 Task: Use a high contrast filter to emphasize the details in a any photo.
Action: Mouse moved to (497, 166)
Screenshot: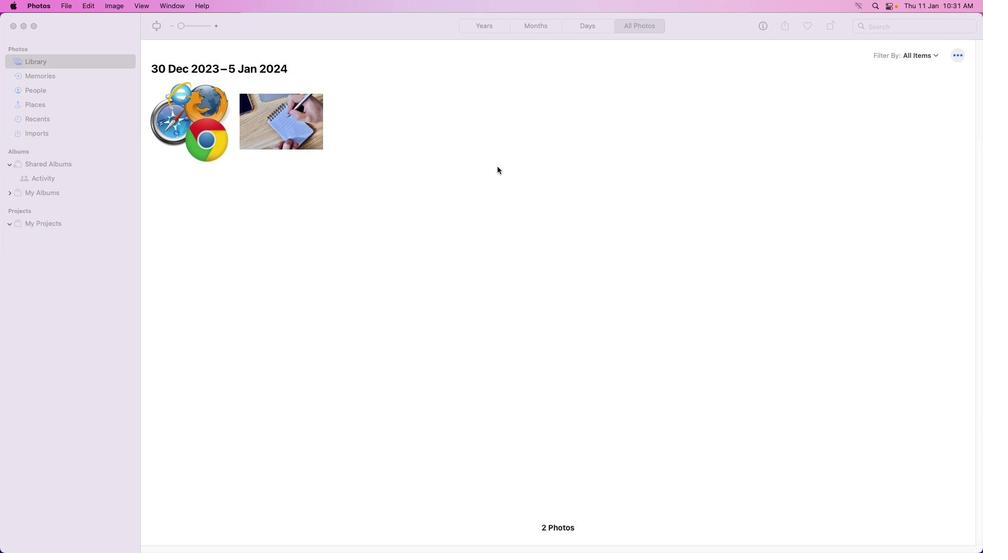 
Action: Mouse pressed left at (497, 166)
Screenshot: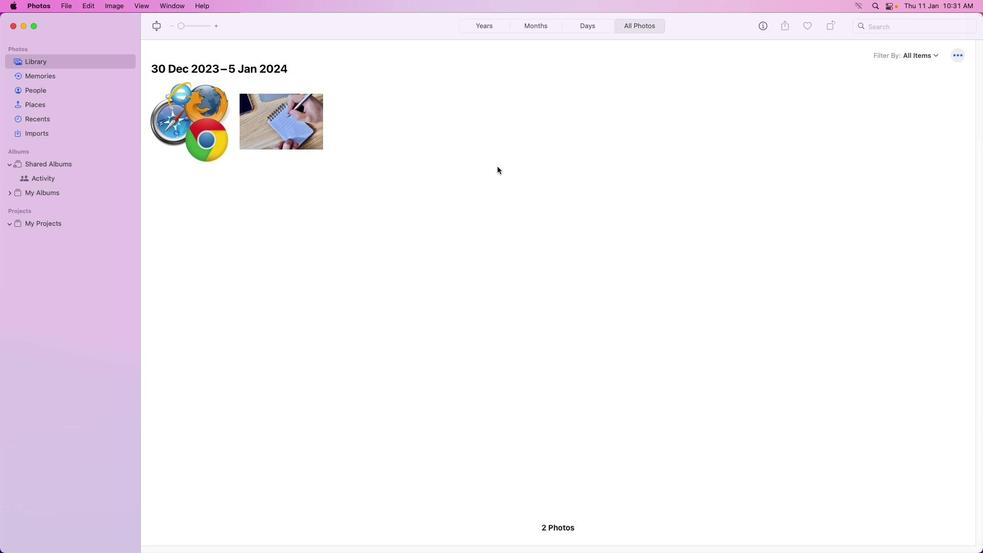 
Action: Mouse moved to (187, 130)
Screenshot: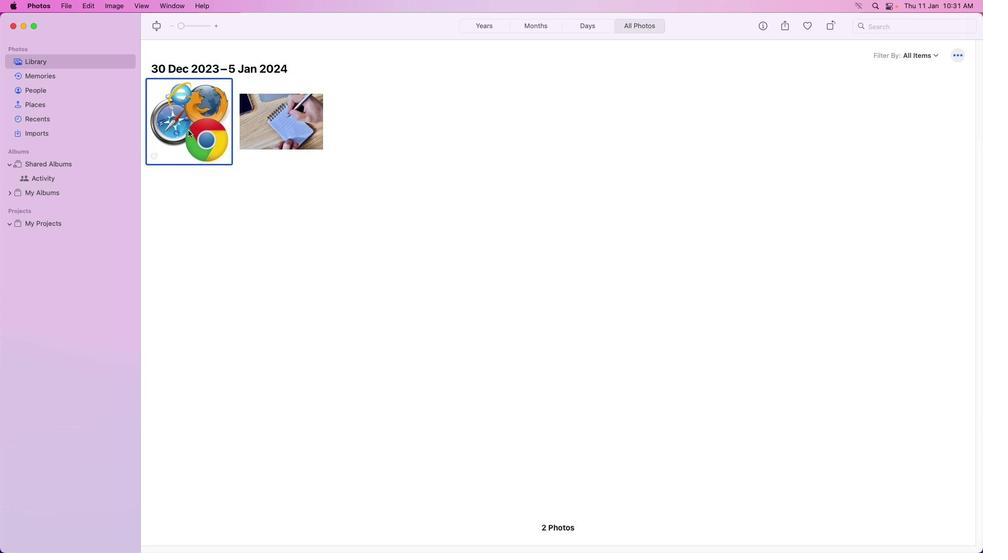 
Action: Mouse pressed left at (187, 130)
Screenshot: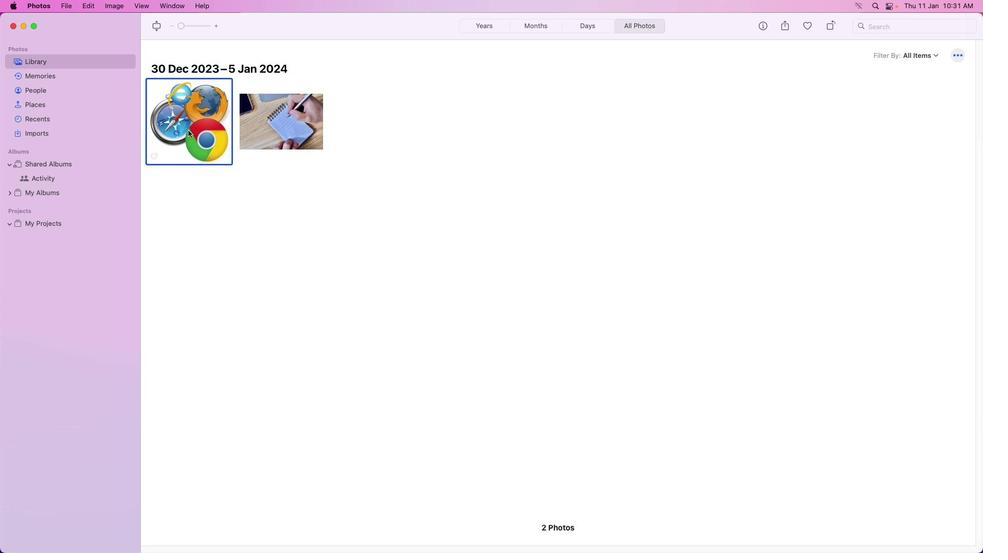 
Action: Mouse moved to (191, 130)
Screenshot: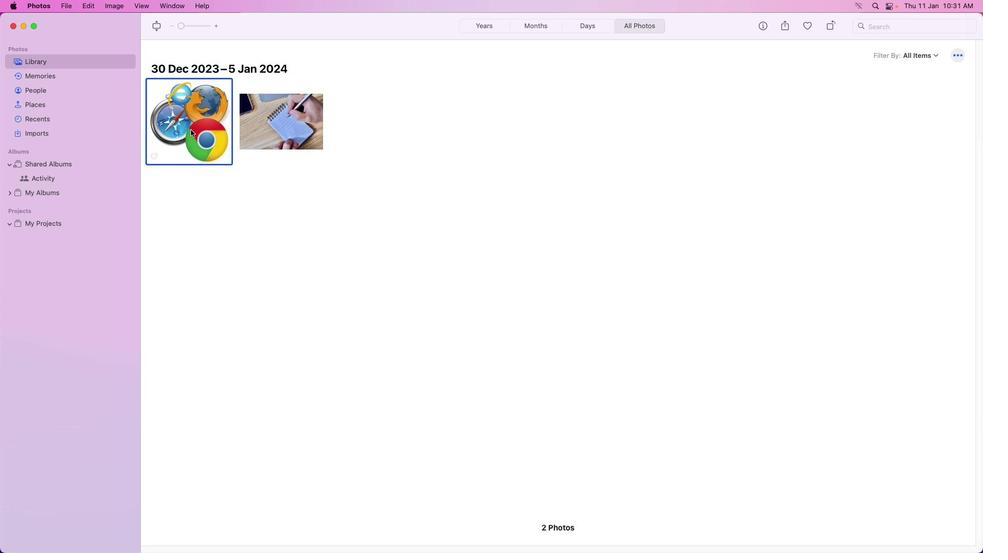 
Action: Mouse pressed left at (191, 130)
Screenshot: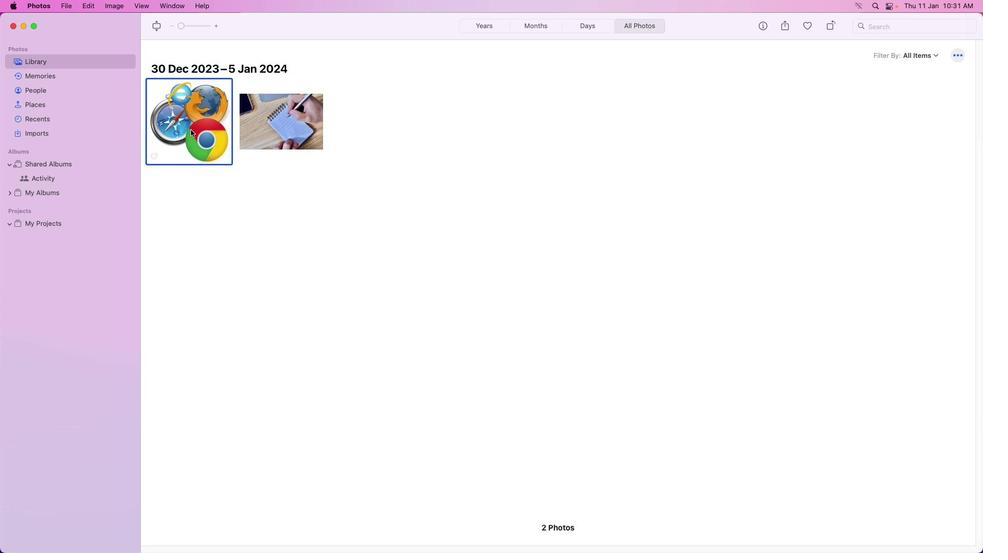 
Action: Mouse pressed left at (191, 130)
Screenshot: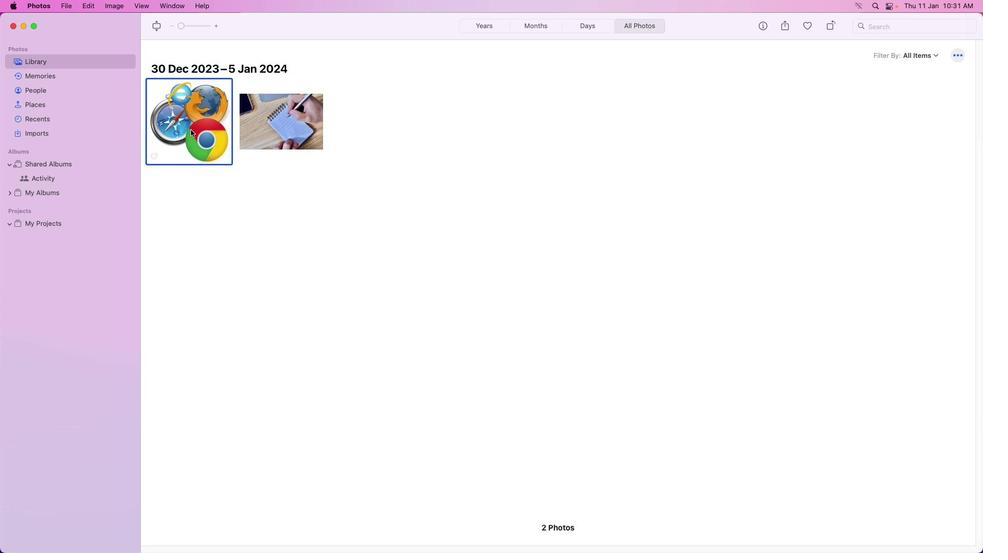 
Action: Mouse moved to (963, 27)
Screenshot: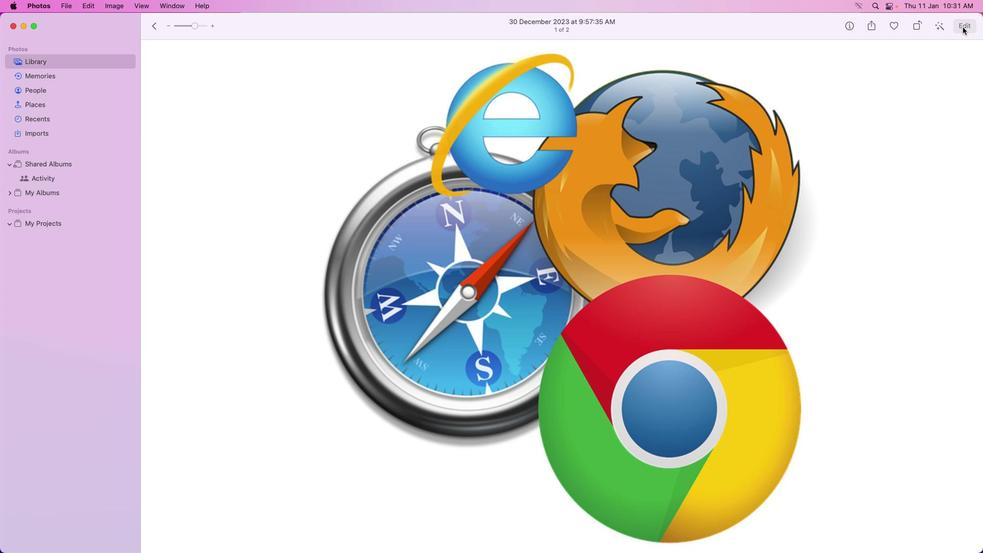 
Action: Mouse pressed left at (963, 27)
Screenshot: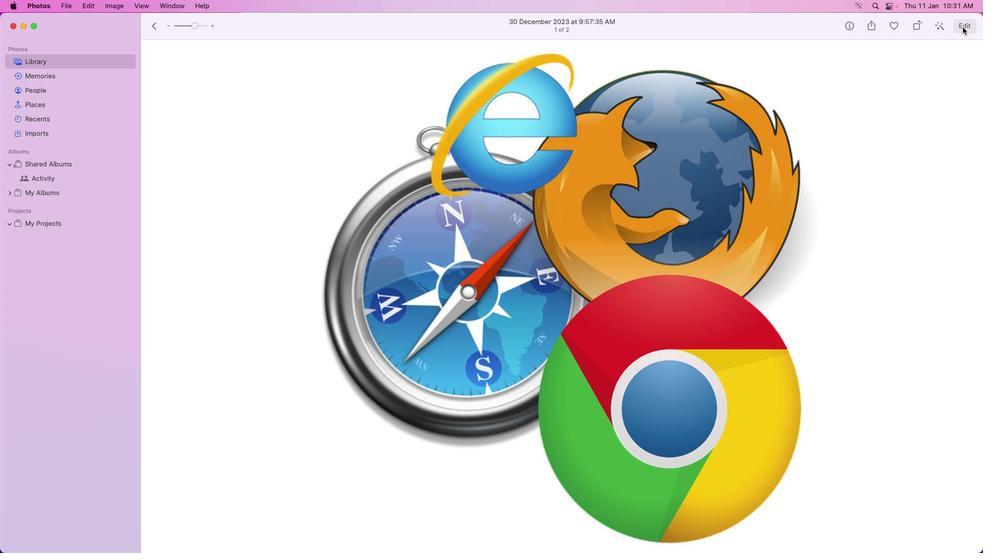 
Action: Mouse moved to (915, 193)
Screenshot: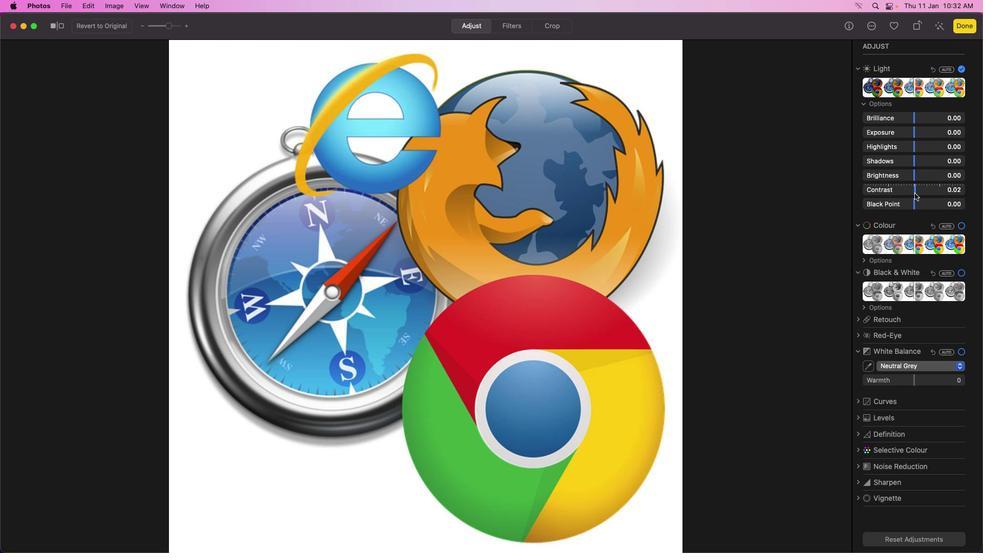 
Action: Mouse pressed left at (915, 193)
Screenshot: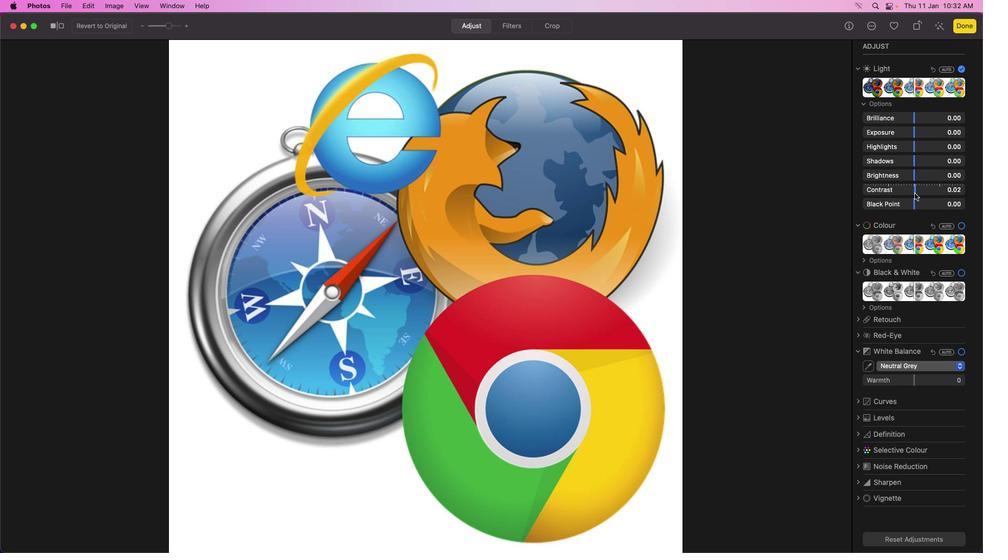 
Action: Mouse moved to (915, 164)
Screenshot: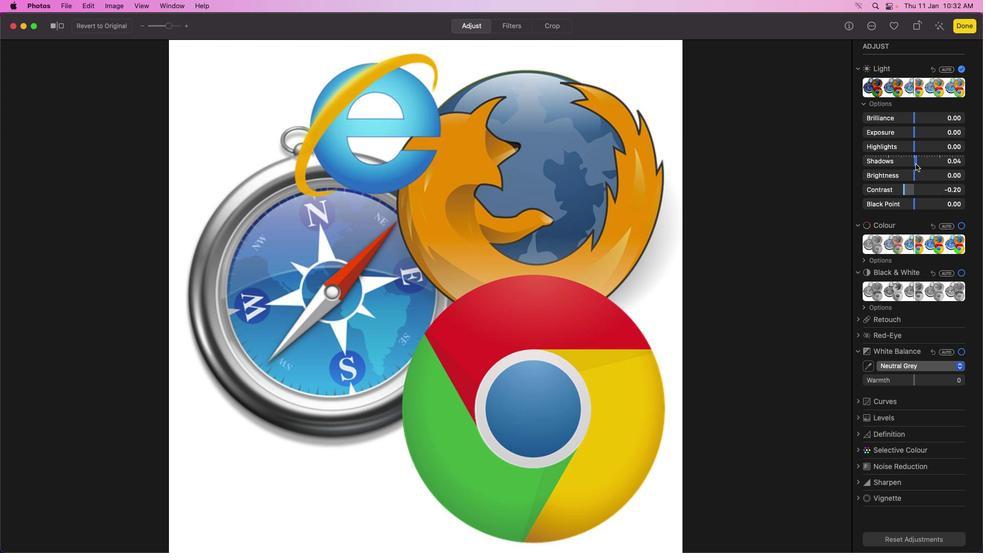 
Action: Mouse pressed left at (915, 164)
Screenshot: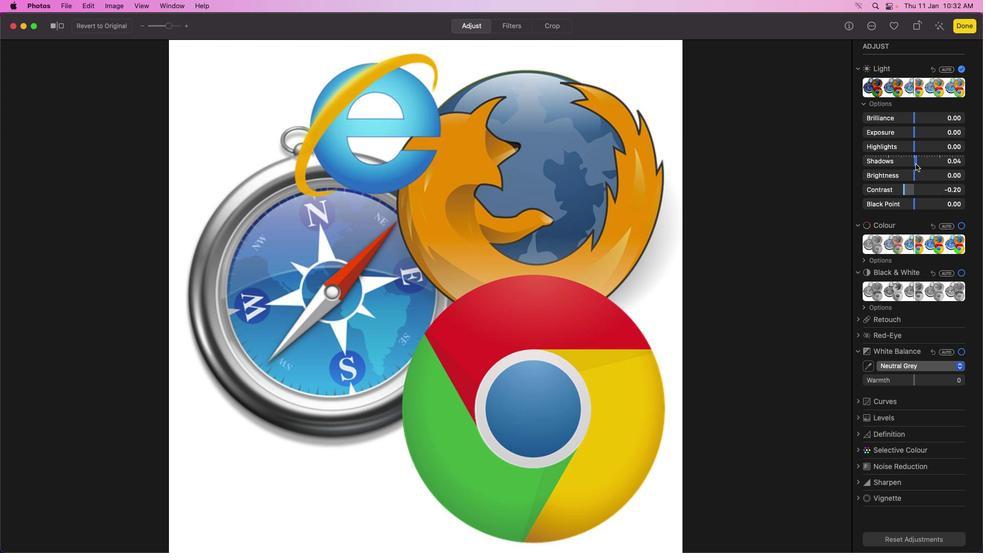 
Action: Mouse moved to (936, 164)
Screenshot: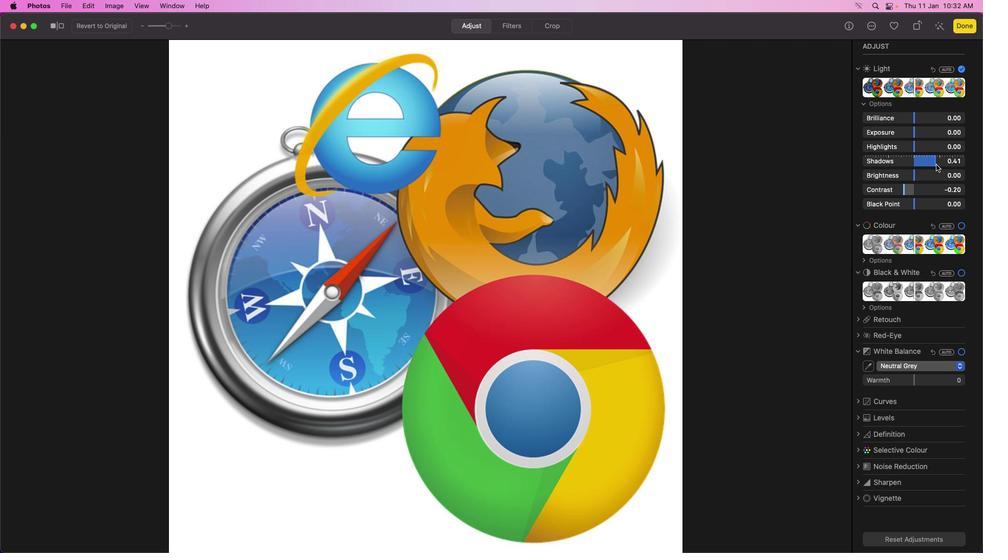 
Action: Mouse scrolled (936, 164) with delta (0, 0)
Screenshot: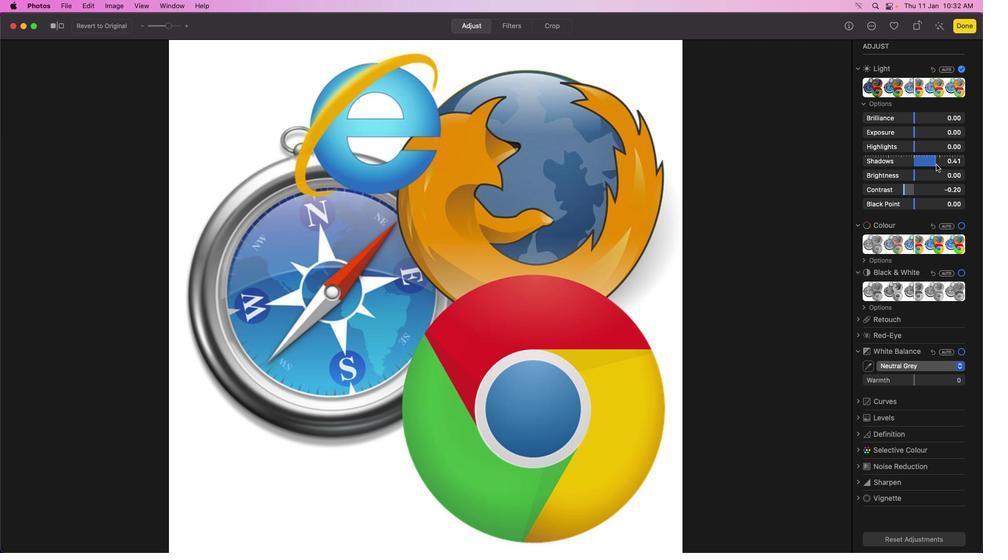 
Action: Mouse scrolled (936, 164) with delta (0, 0)
Screenshot: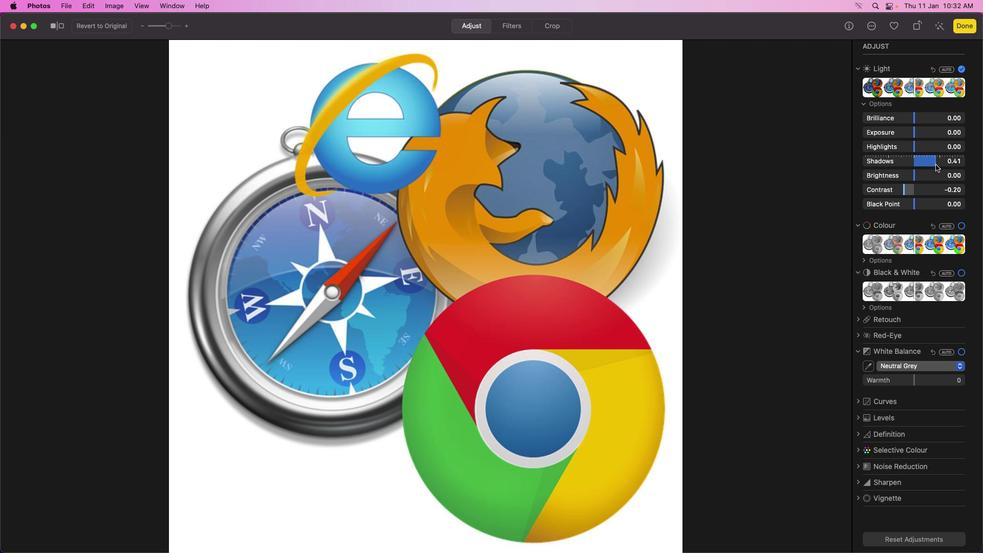 
Action: Mouse moved to (935, 164)
Screenshot: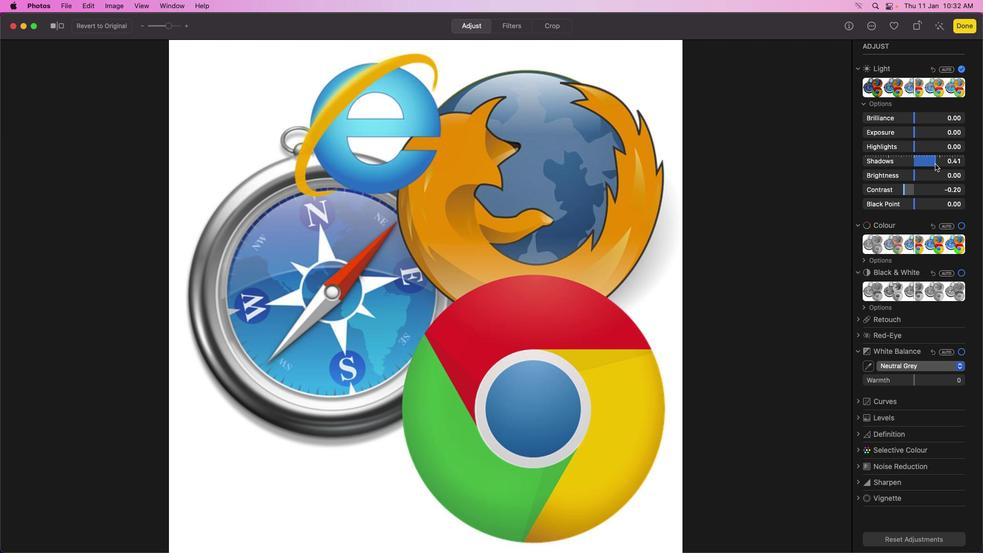 
Action: Mouse scrolled (935, 164) with delta (0, 0)
Screenshot: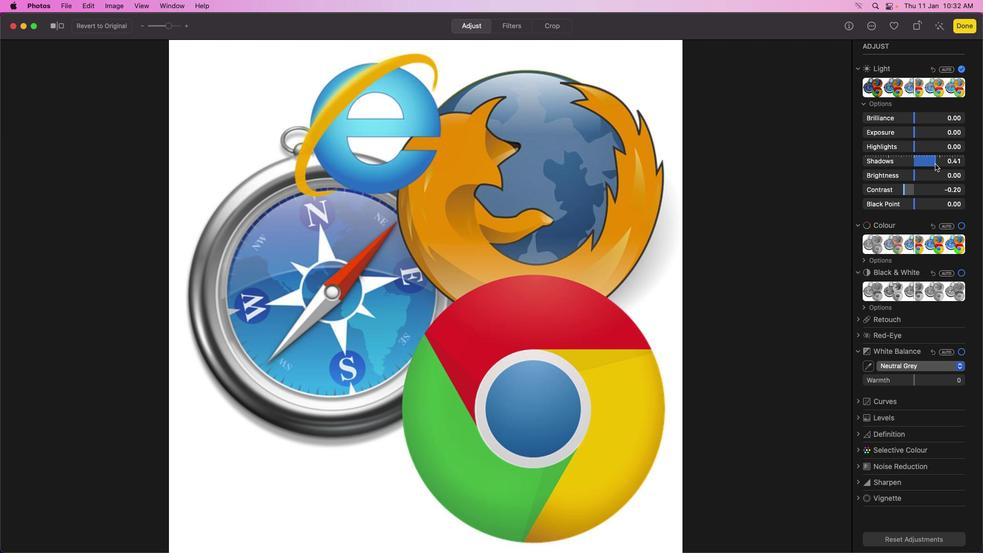 
Action: Mouse scrolled (935, 164) with delta (0, 0)
Screenshot: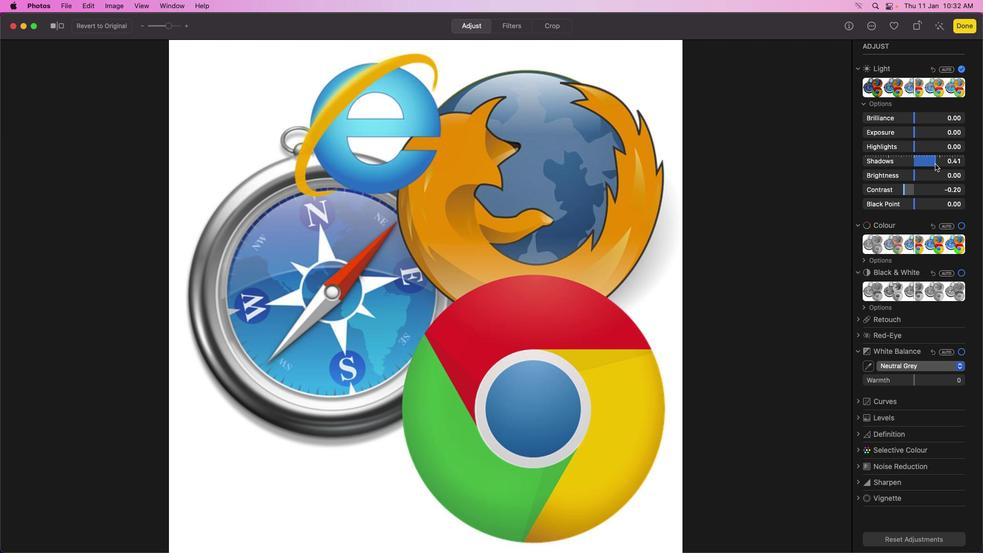 
Action: Mouse moved to (935, 164)
Screenshot: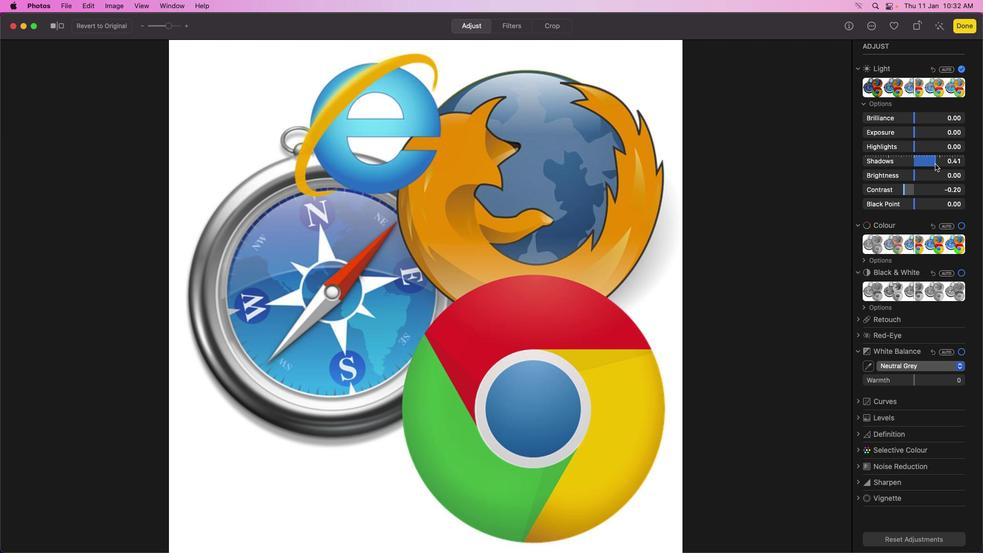 
Action: Mouse scrolled (935, 164) with delta (0, 1)
Screenshot: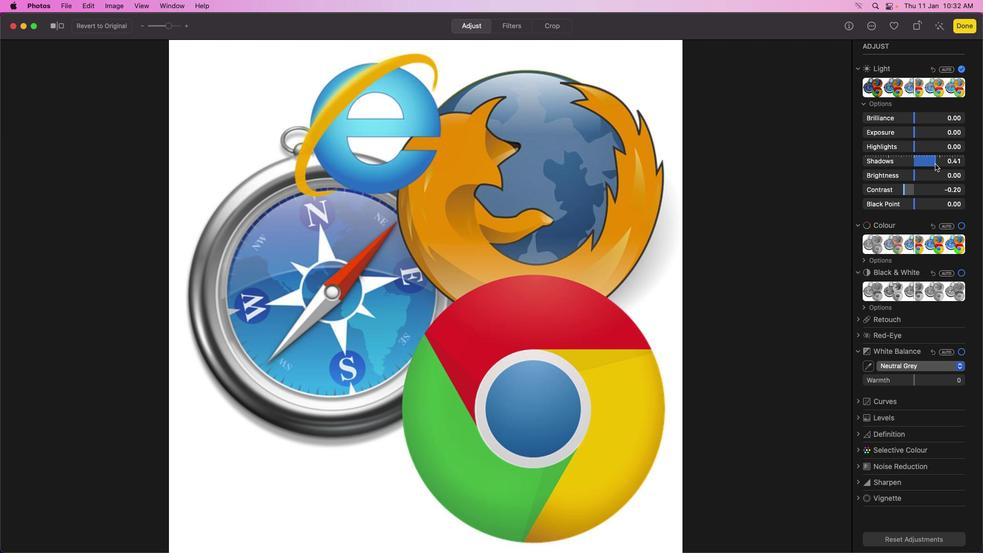 
Action: Mouse moved to (935, 163)
Screenshot: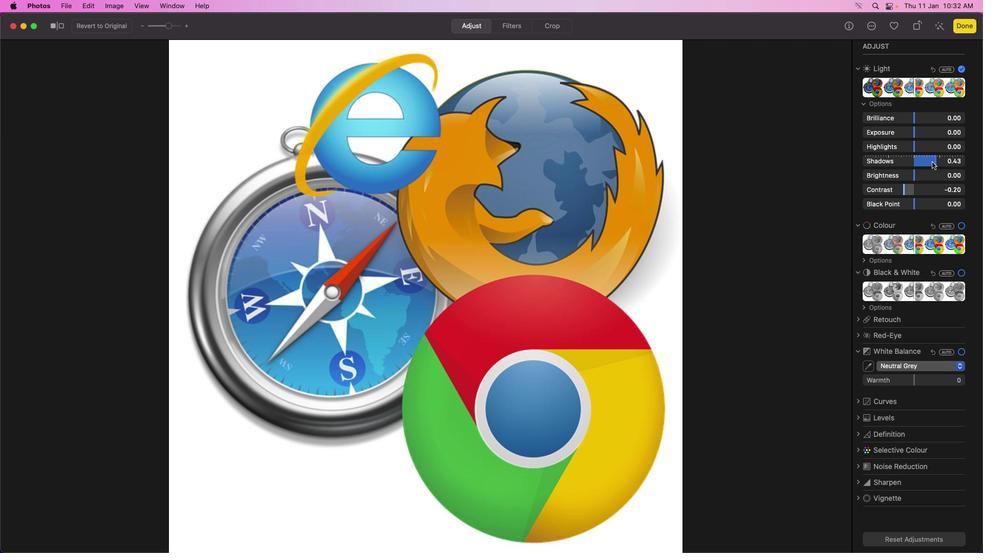 
Action: Mouse pressed left at (935, 163)
Screenshot: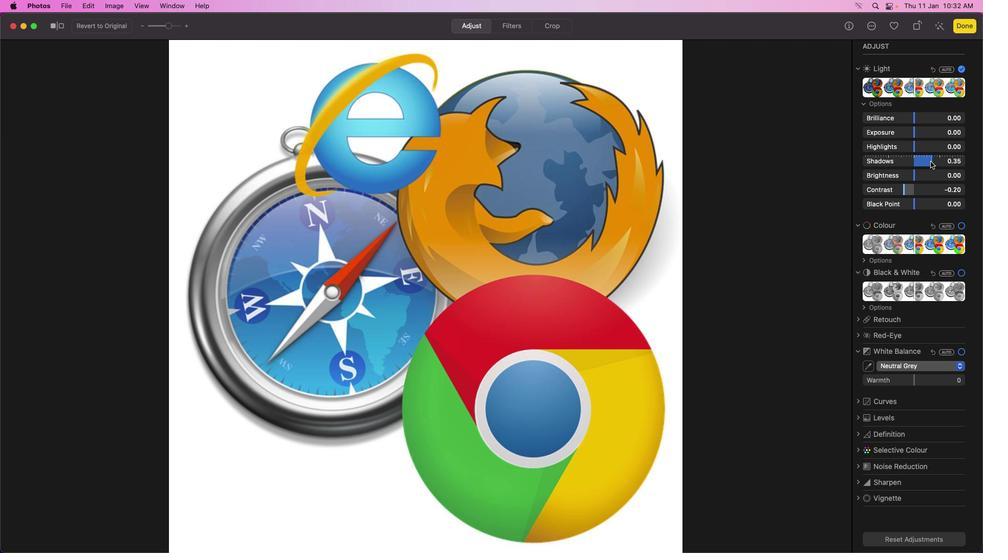 
Action: Mouse moved to (915, 149)
Screenshot: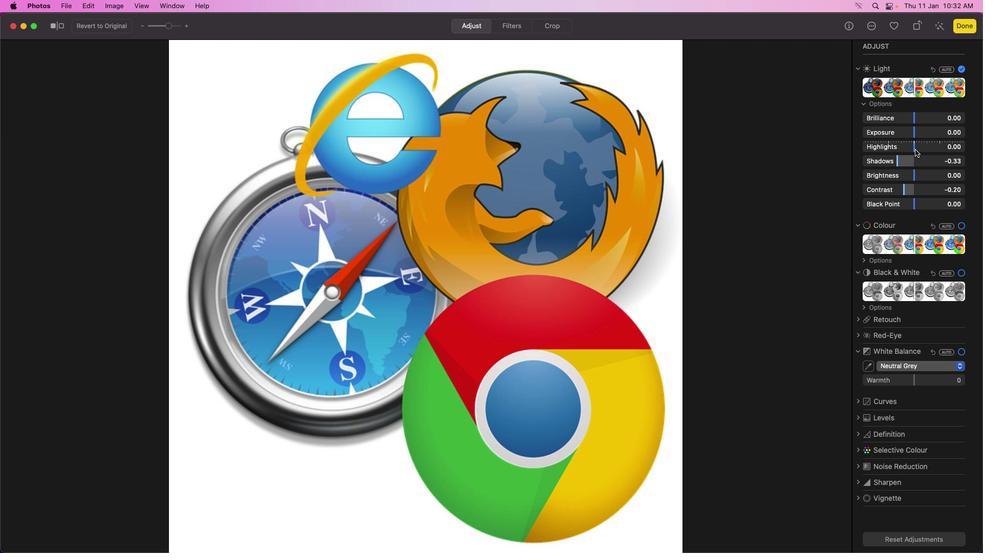
Action: Mouse pressed left at (915, 149)
Screenshot: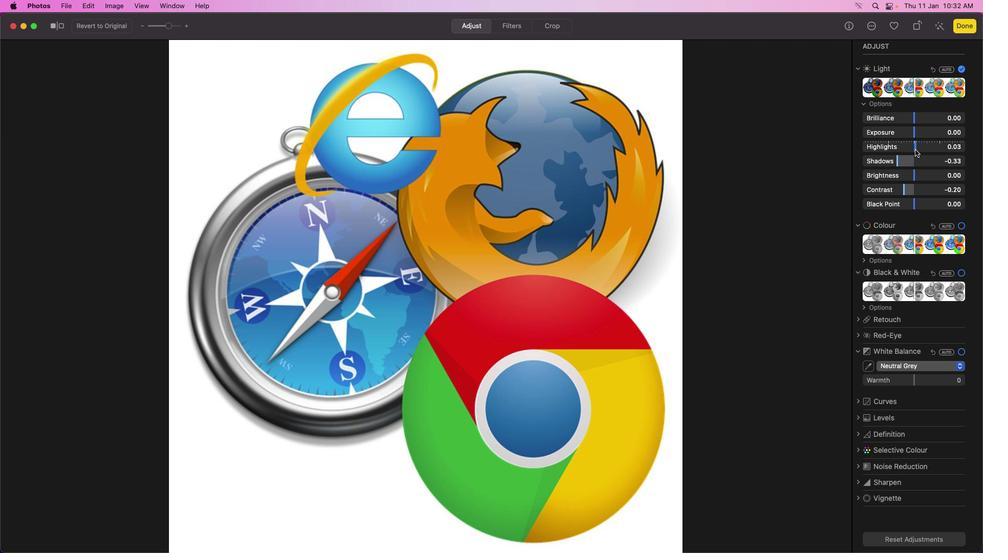 
Action: Mouse moved to (914, 135)
Screenshot: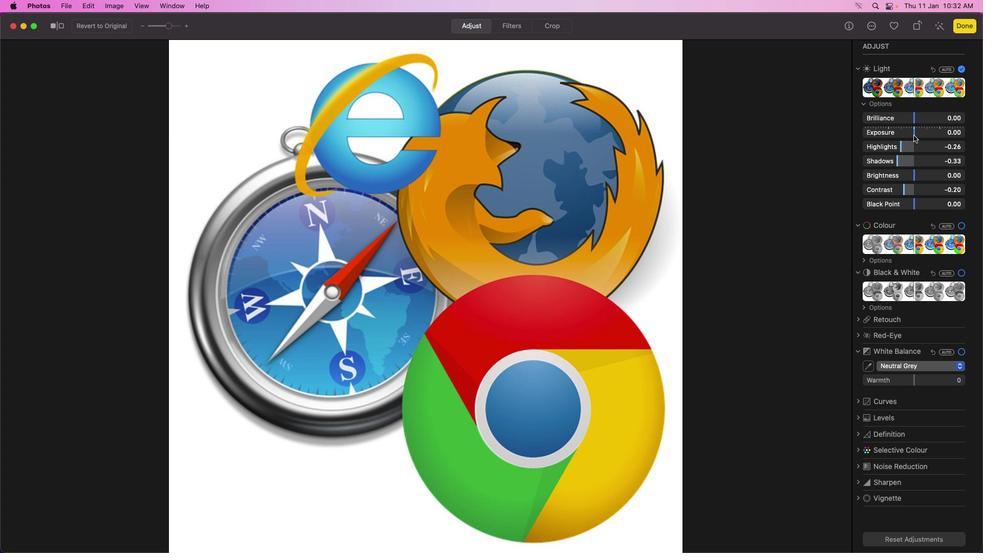 
Action: Mouse pressed left at (914, 135)
Screenshot: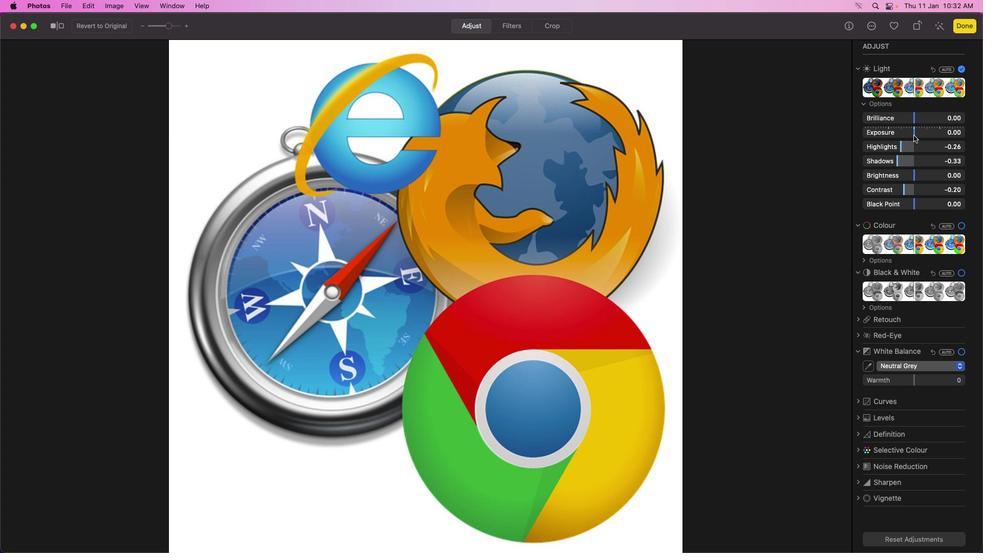 
Action: Mouse moved to (58, 27)
Screenshot: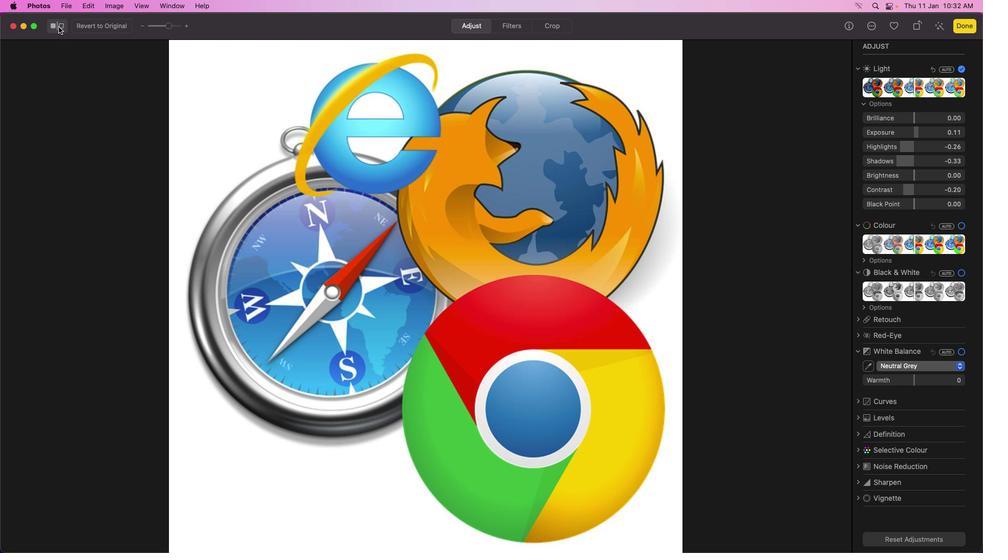 
Action: Mouse pressed left at (58, 27)
Screenshot: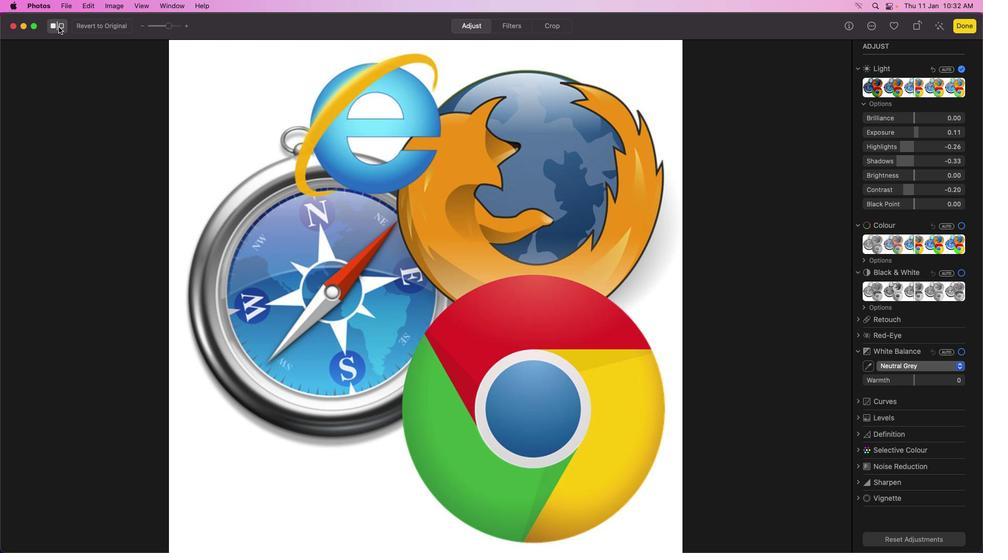 
Action: Mouse pressed left at (58, 27)
Screenshot: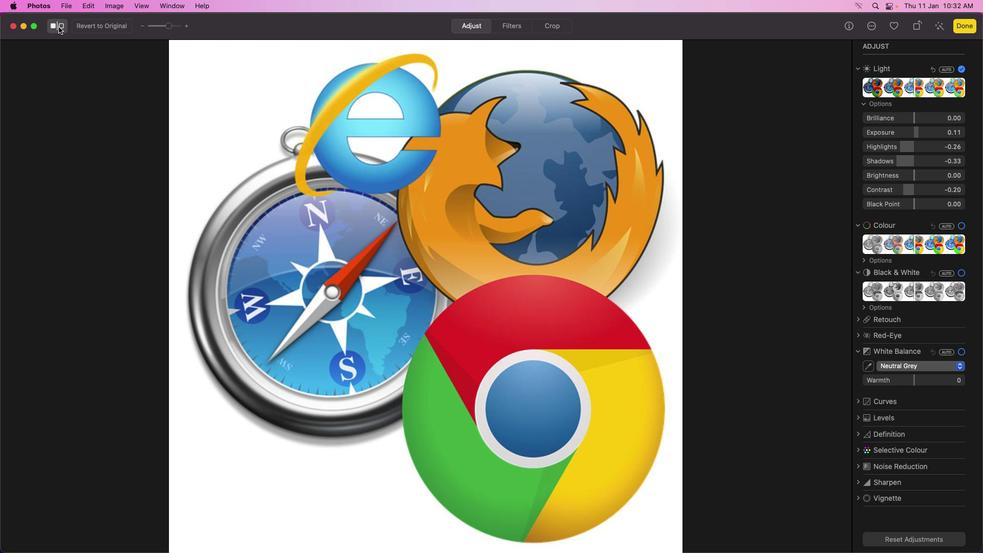 
Action: Mouse moved to (965, 29)
Screenshot: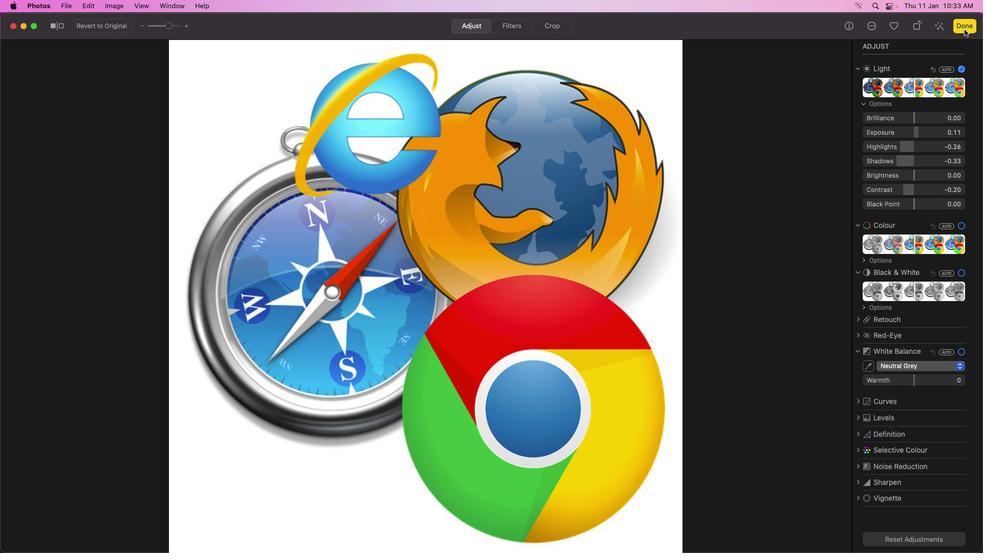 
Action: Mouse pressed left at (965, 29)
Screenshot: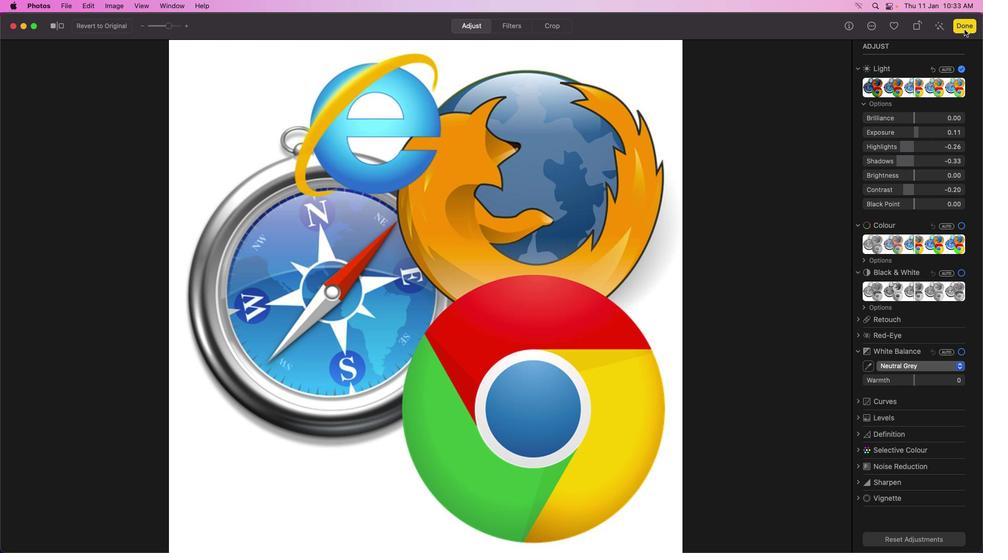 
Action: Mouse moved to (751, 332)
Screenshot: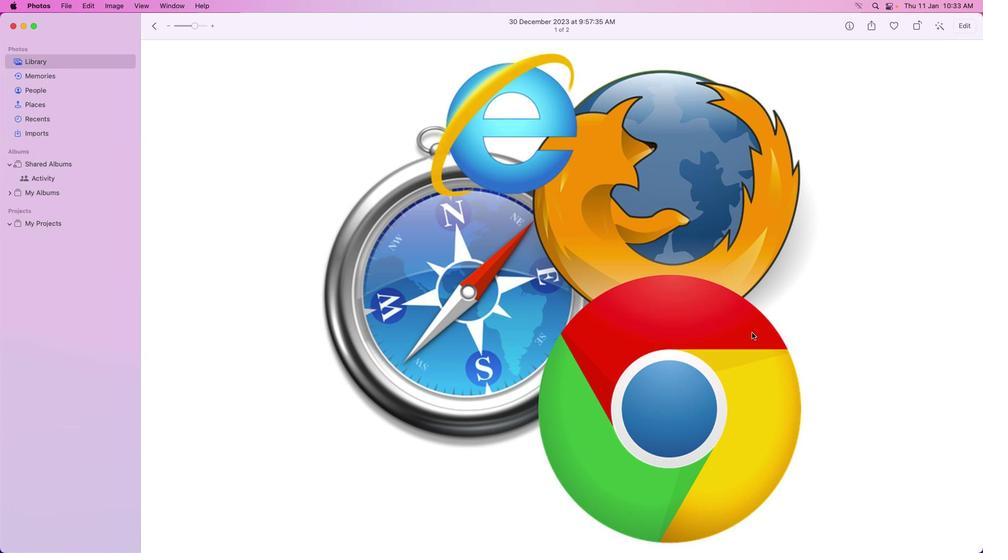 
